 Task: Plan a beach cleanup event on the 23rd at 10:00 AM.
Action: Mouse moved to (348, 119)
Screenshot: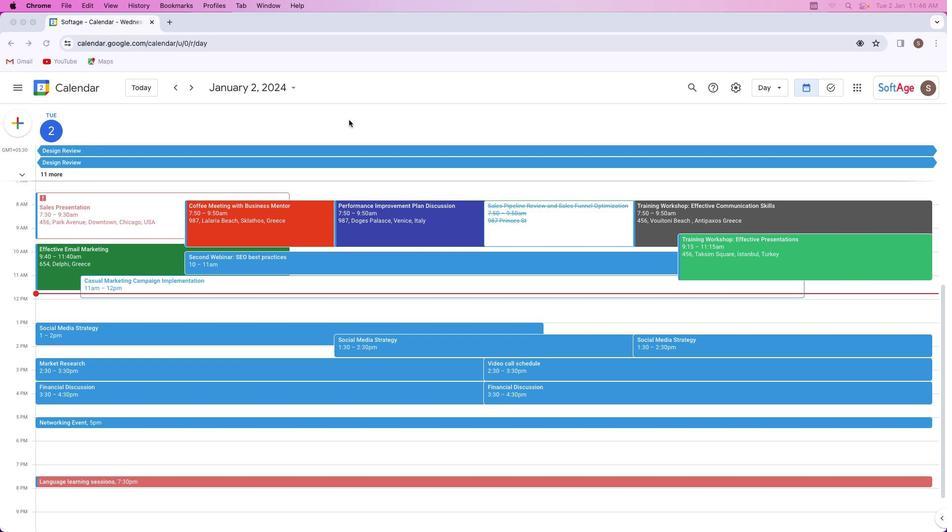 
Action: Mouse pressed left at (348, 119)
Screenshot: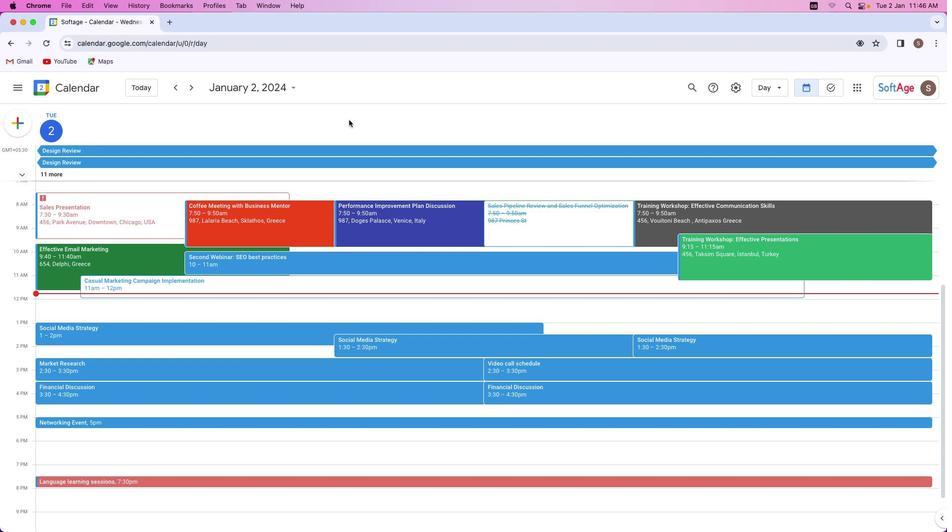 
Action: Mouse moved to (23, 124)
Screenshot: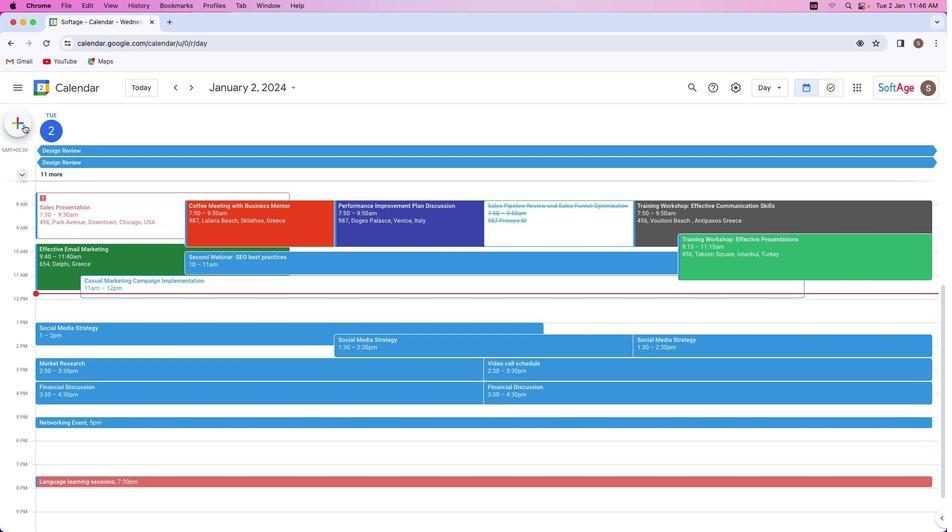 
Action: Mouse pressed left at (23, 124)
Screenshot: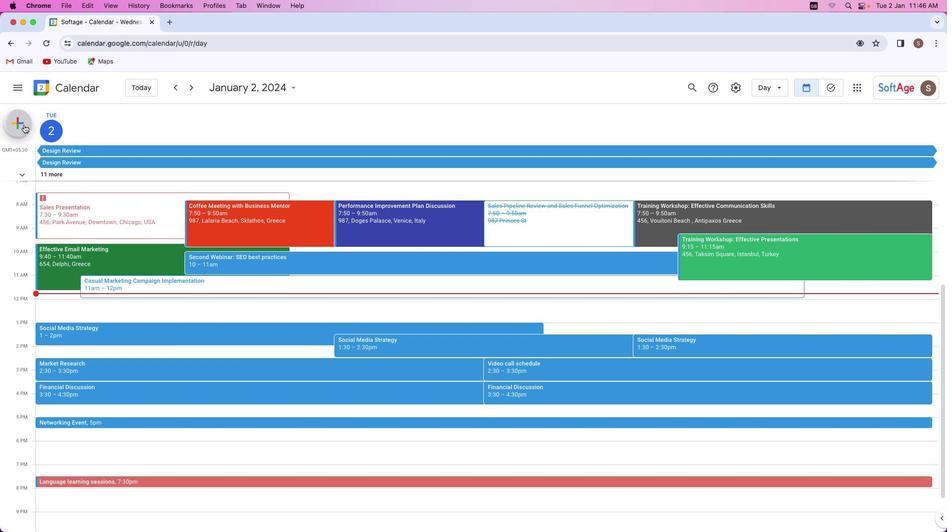
Action: Mouse moved to (29, 152)
Screenshot: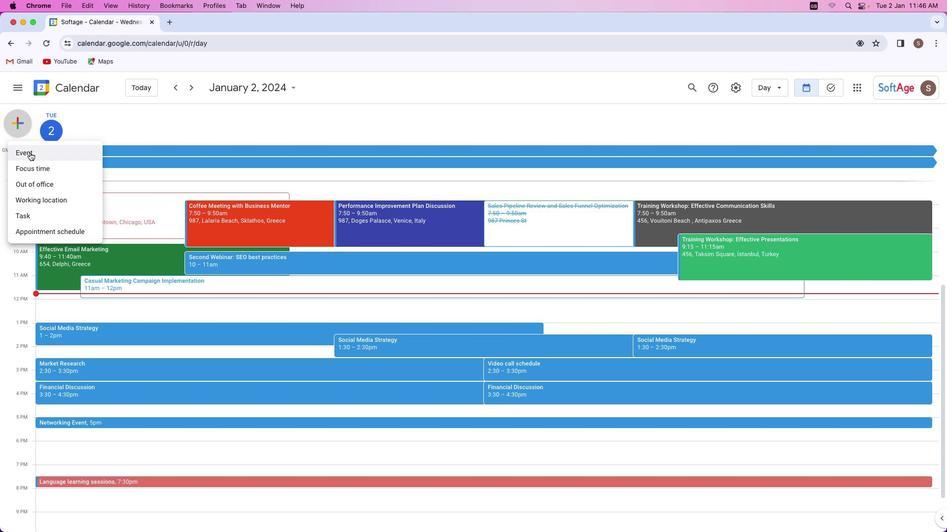 
Action: Mouse pressed left at (29, 152)
Screenshot: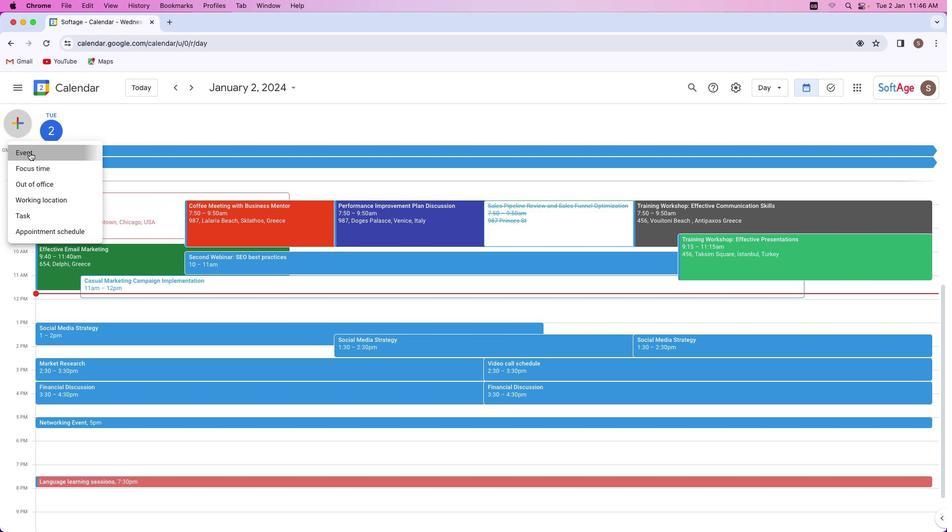 
Action: Mouse moved to (365, 211)
Screenshot: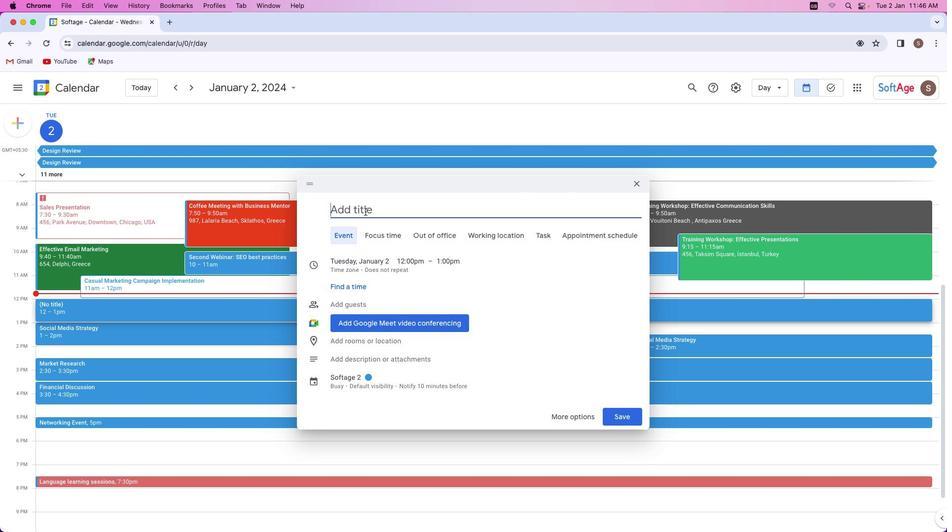 
Action: Key pressed Key.shift'B''e''a''c''h'Key.space'c''l''e''a''n''u''p'
Screenshot: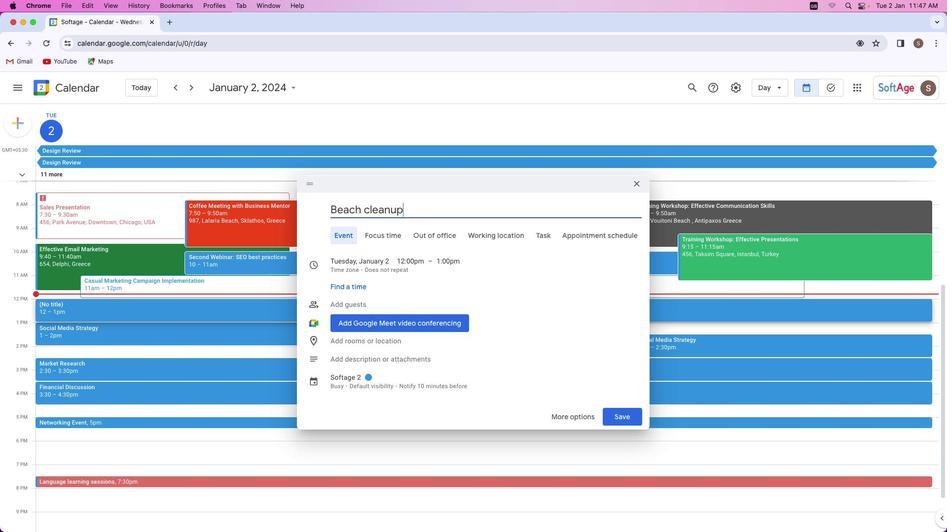 
Action: Mouse moved to (359, 258)
Screenshot: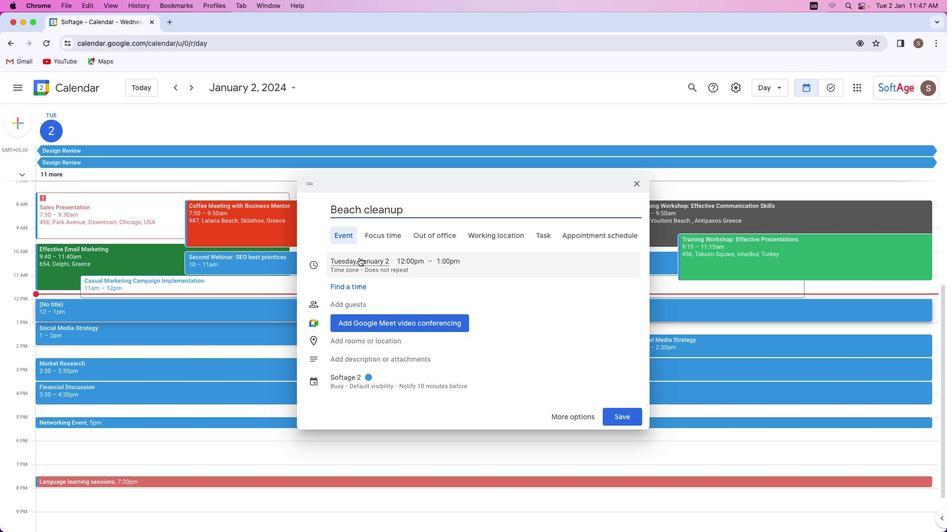 
Action: Mouse pressed left at (359, 258)
Screenshot: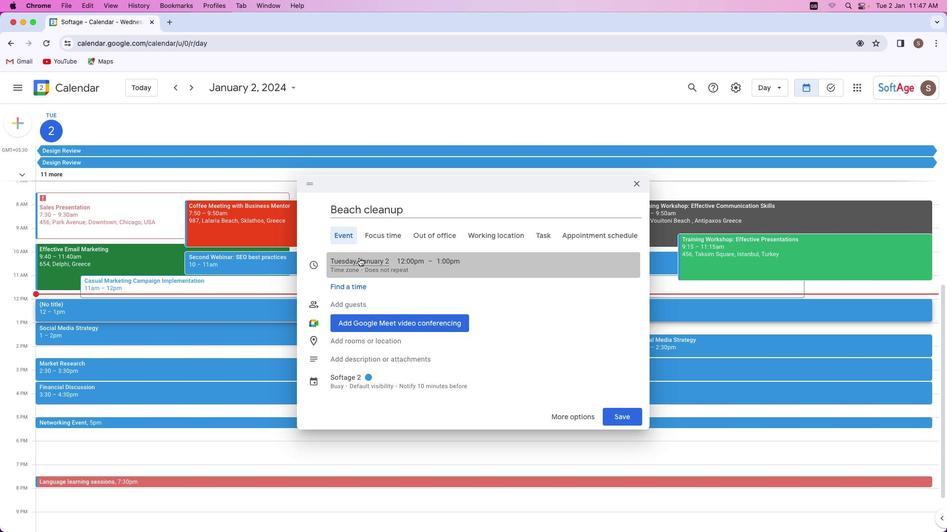 
Action: Mouse moved to (364, 349)
Screenshot: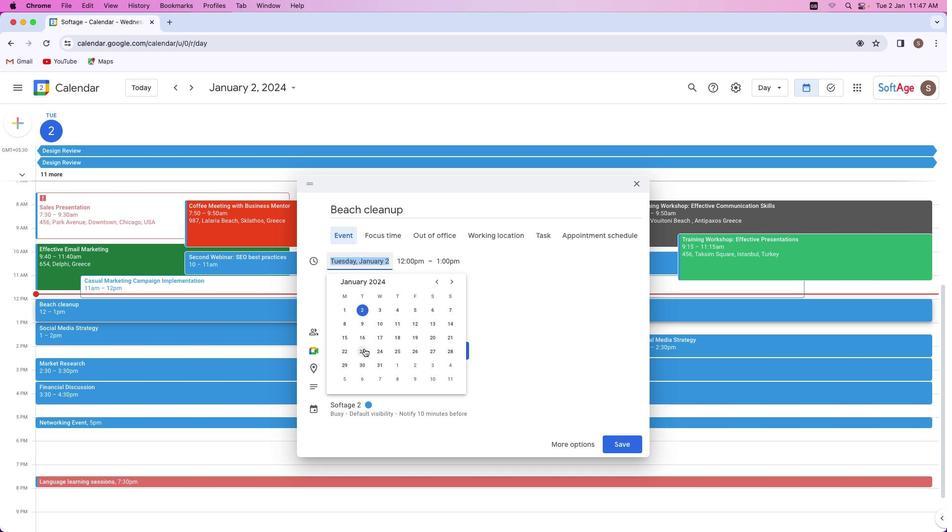 
Action: Mouse pressed left at (364, 349)
Screenshot: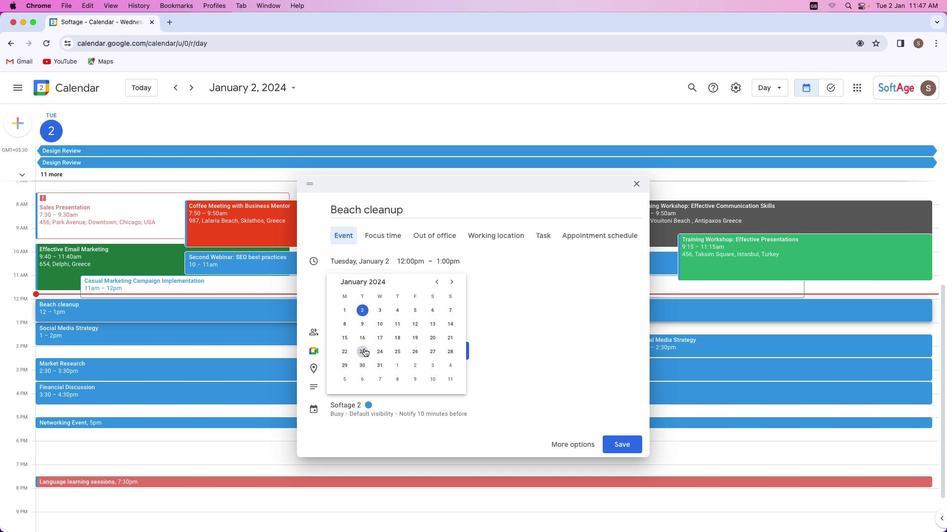 
Action: Mouse moved to (420, 262)
Screenshot: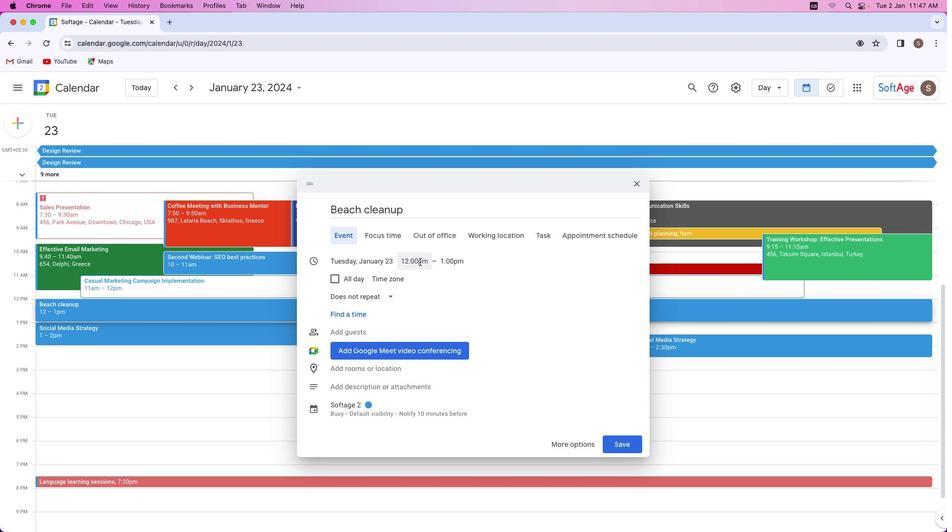 
Action: Mouse pressed left at (420, 262)
Screenshot: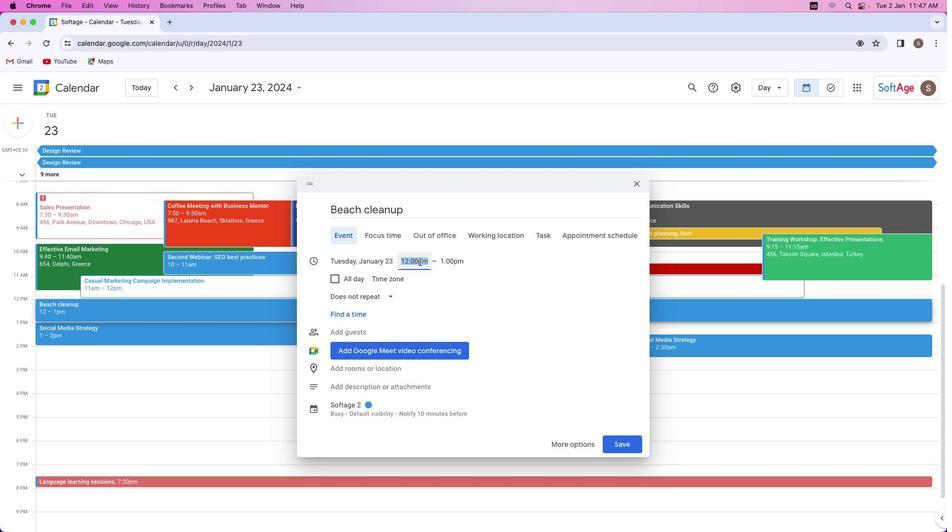
Action: Mouse moved to (428, 311)
Screenshot: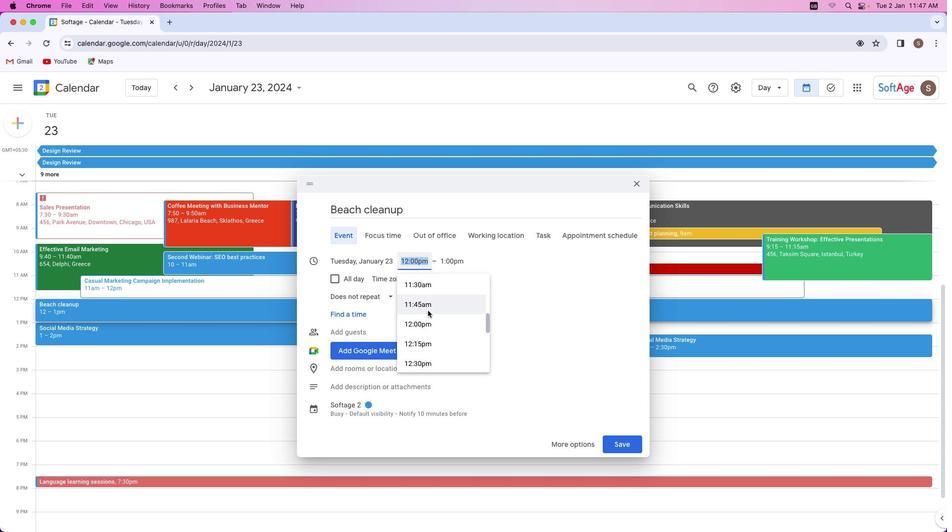 
Action: Mouse scrolled (428, 311) with delta (0, 0)
Screenshot: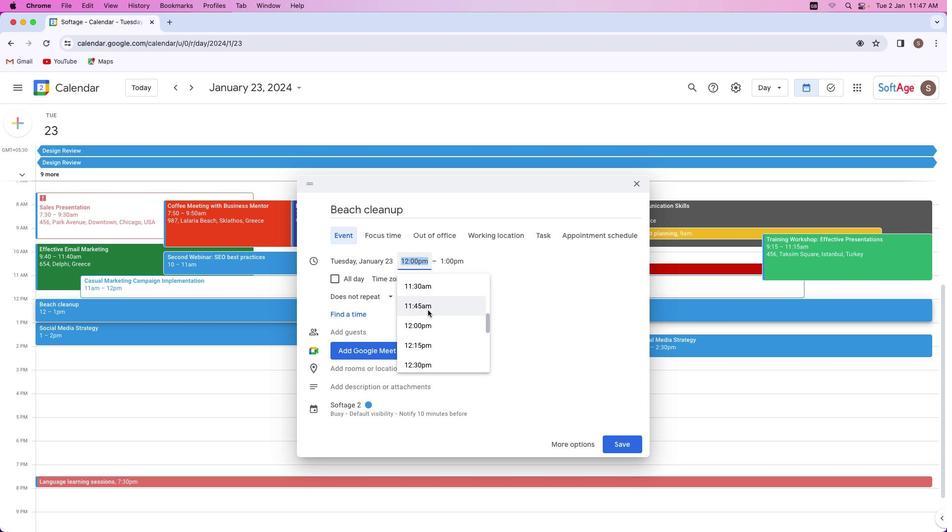 
Action: Mouse moved to (428, 310)
Screenshot: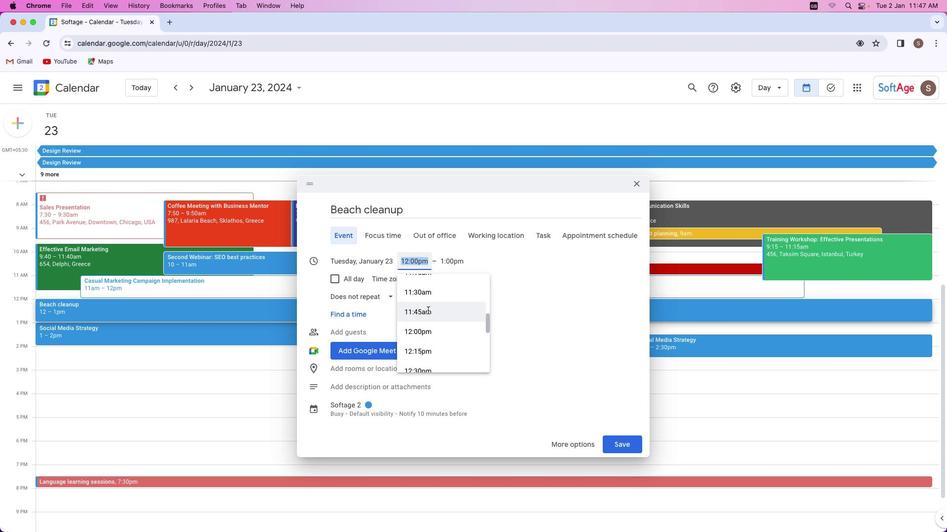 
Action: Mouse scrolled (428, 310) with delta (0, 0)
Screenshot: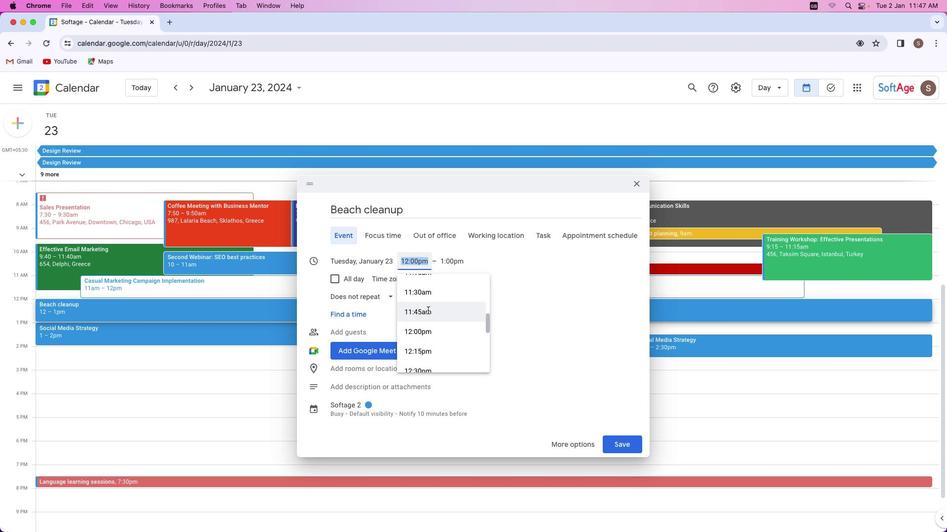
Action: Mouse moved to (428, 310)
Screenshot: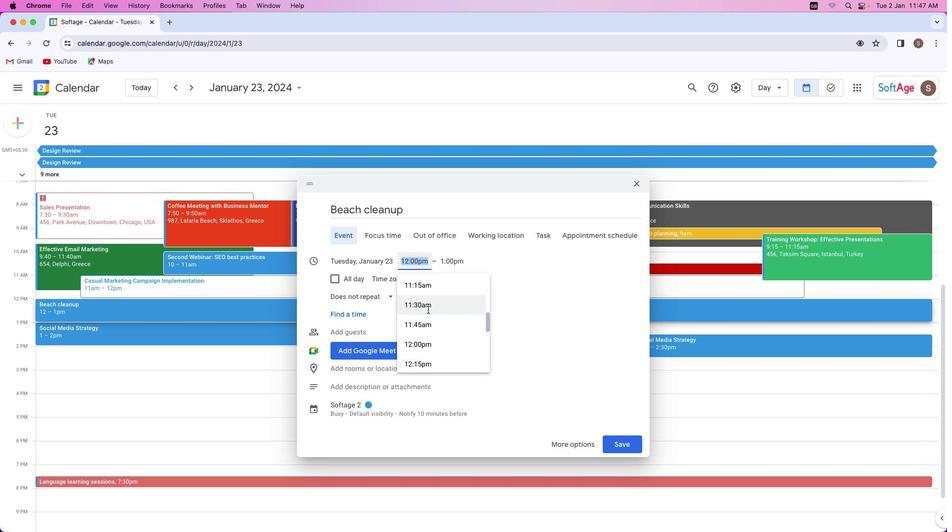 
Action: Mouse scrolled (428, 310) with delta (0, 0)
Screenshot: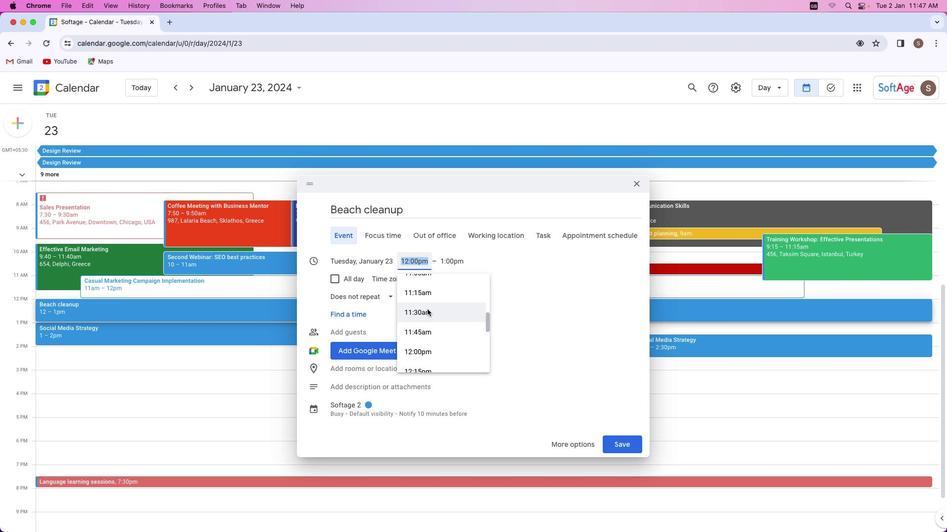 
Action: Mouse moved to (427, 309)
Screenshot: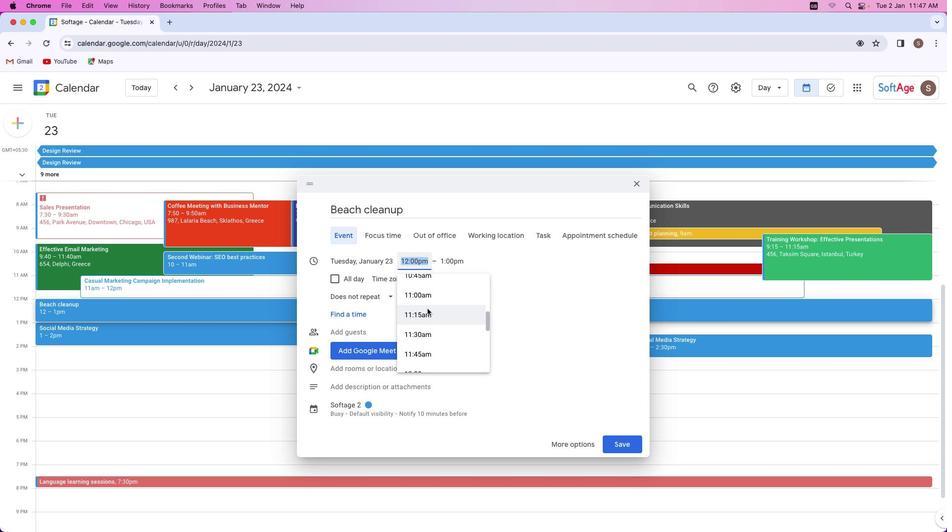 
Action: Mouse scrolled (427, 309) with delta (0, 0)
Screenshot: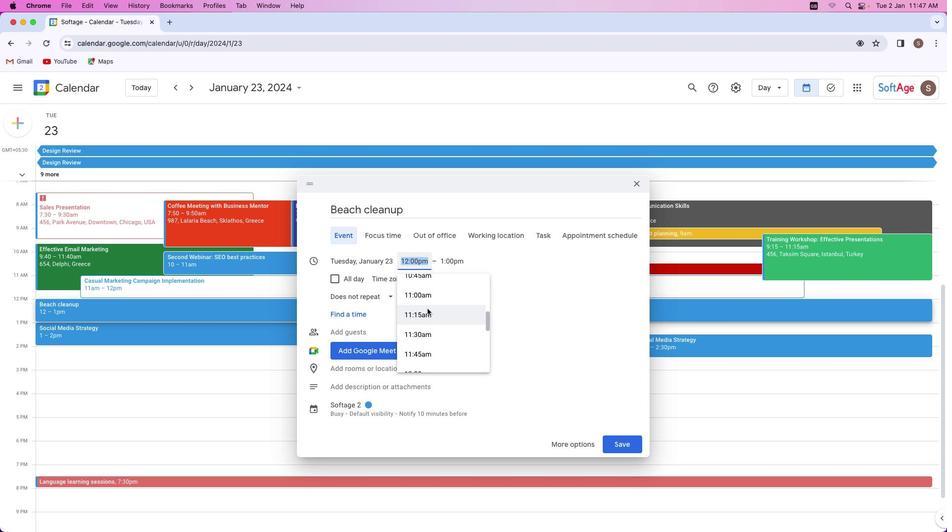 
Action: Mouse moved to (426, 309)
Screenshot: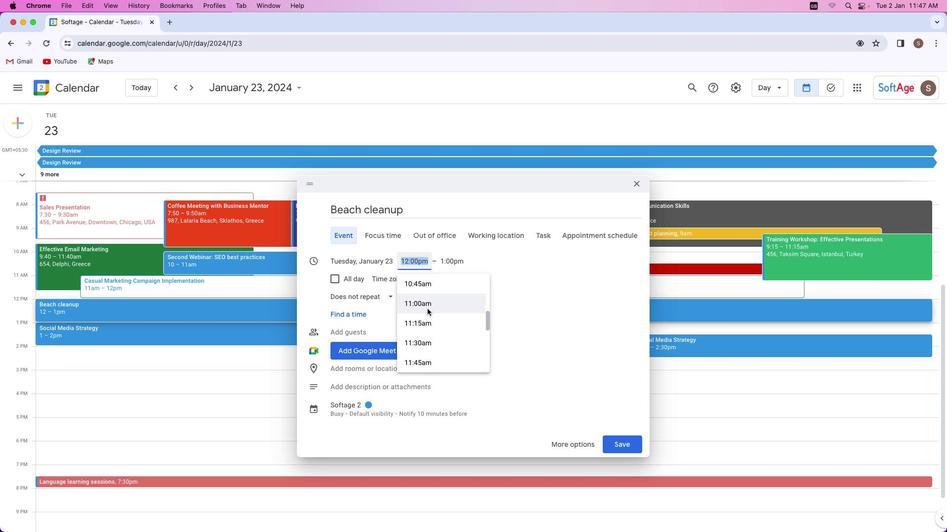 
Action: Mouse scrolled (426, 309) with delta (0, 0)
Screenshot: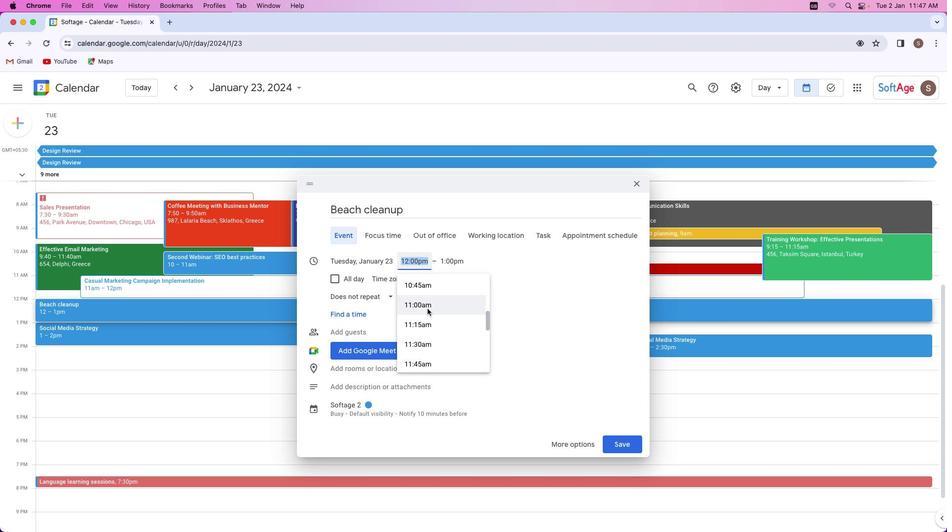 
Action: Mouse moved to (427, 309)
Screenshot: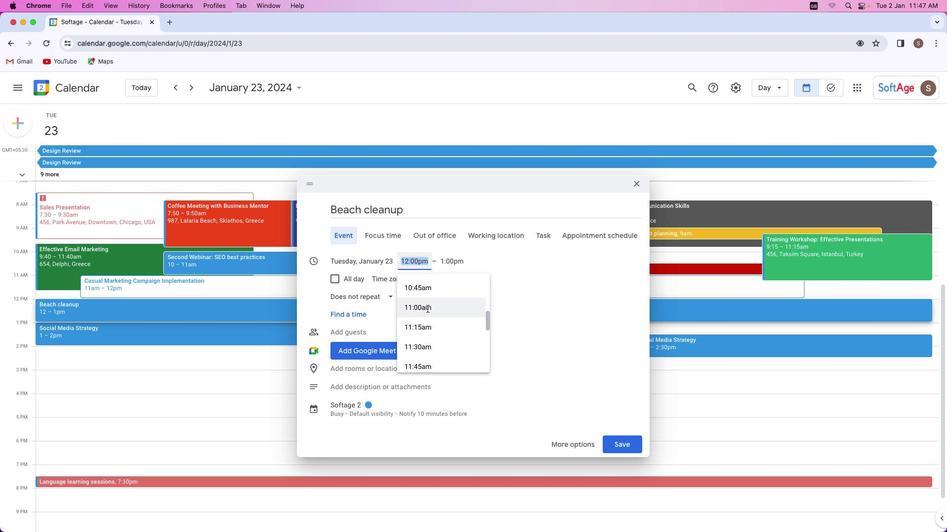 
Action: Mouse scrolled (427, 309) with delta (0, 0)
Screenshot: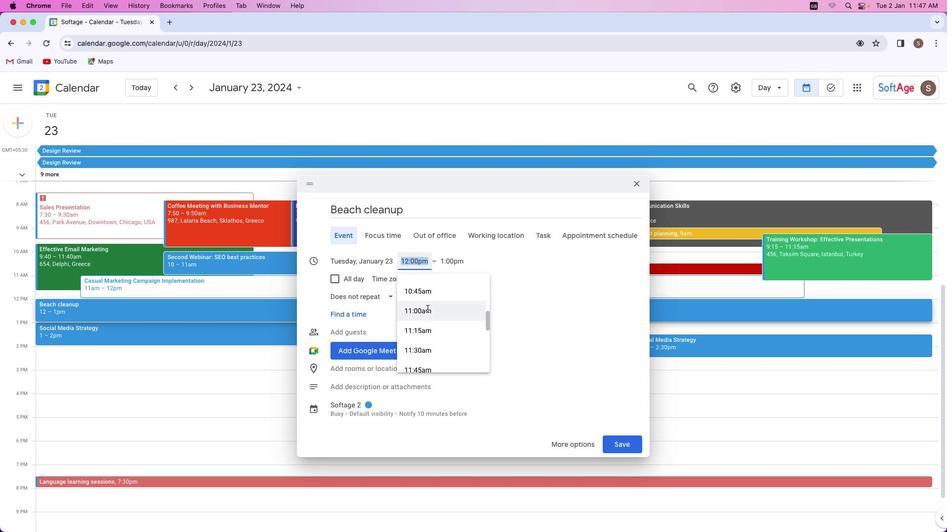 
Action: Mouse moved to (427, 308)
Screenshot: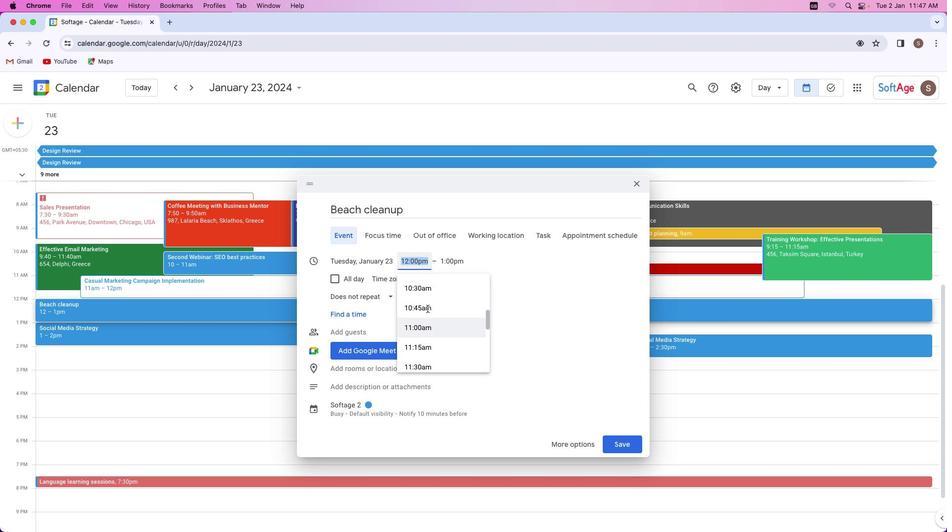 
Action: Mouse scrolled (427, 308) with delta (0, 0)
Screenshot: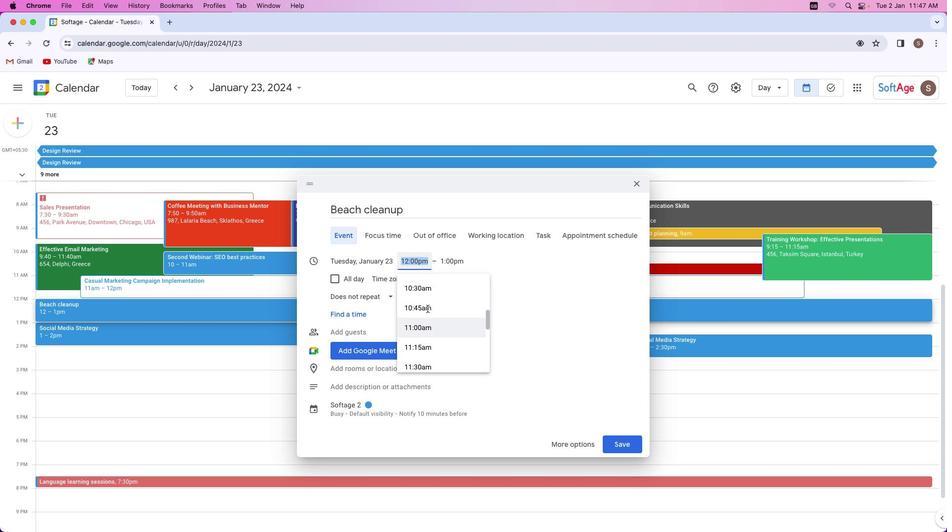 
Action: Mouse scrolled (427, 308) with delta (0, 0)
Screenshot: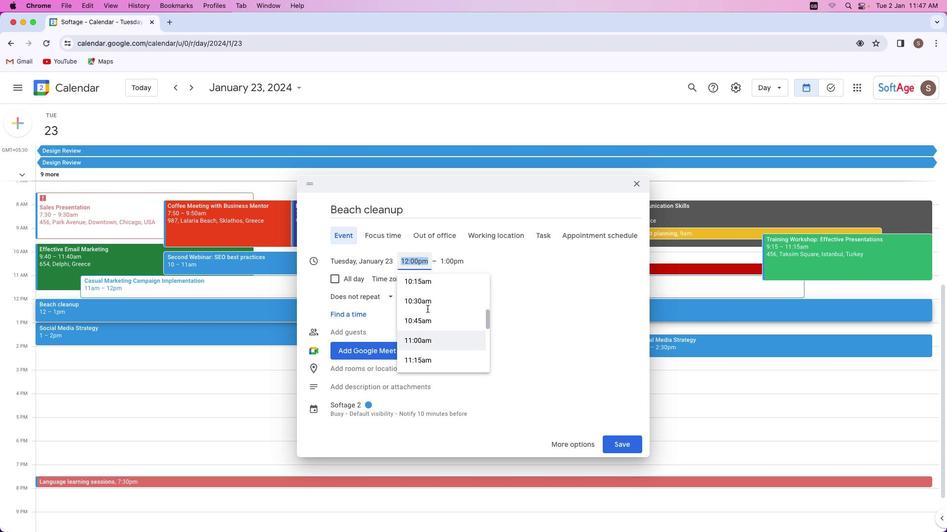 
Action: Mouse moved to (425, 308)
Screenshot: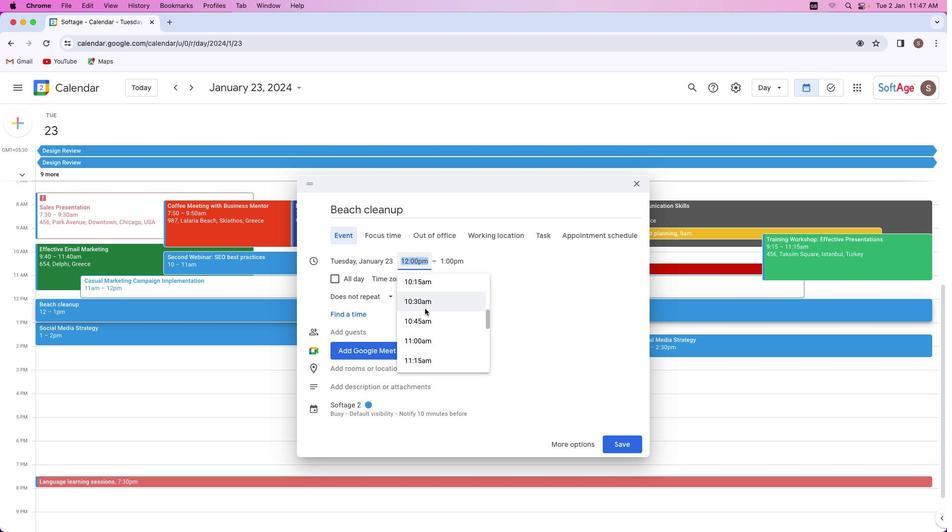 
Action: Mouse scrolled (425, 308) with delta (0, 0)
Screenshot: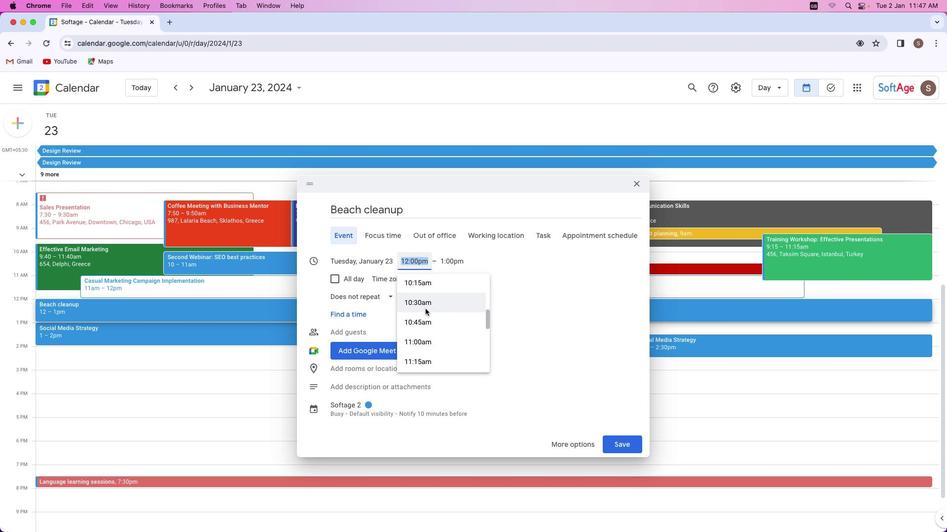 
Action: Mouse moved to (425, 308)
Screenshot: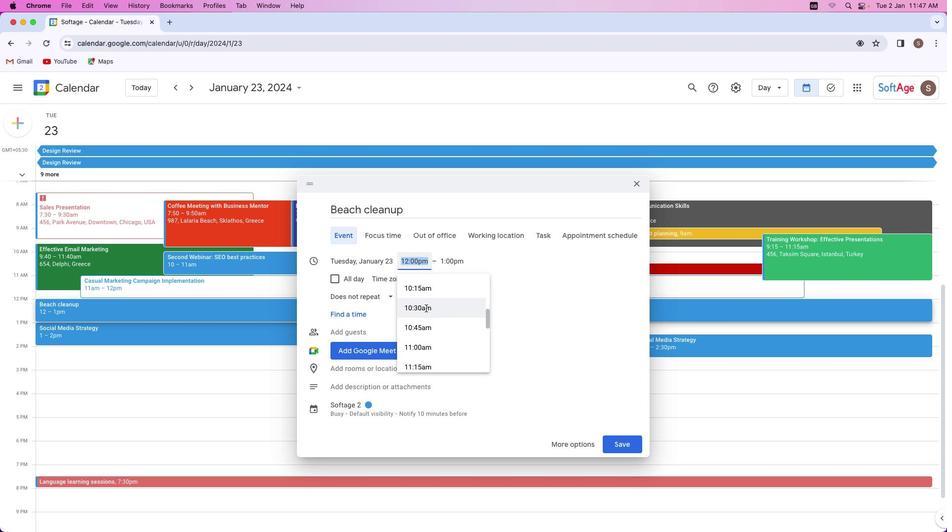 
Action: Mouse scrolled (425, 308) with delta (0, 0)
Screenshot: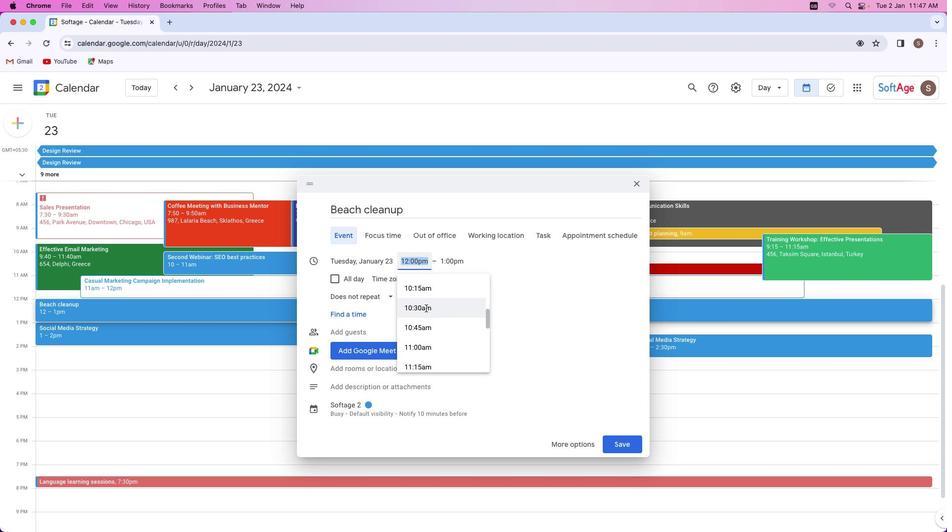
Action: Mouse moved to (425, 308)
Screenshot: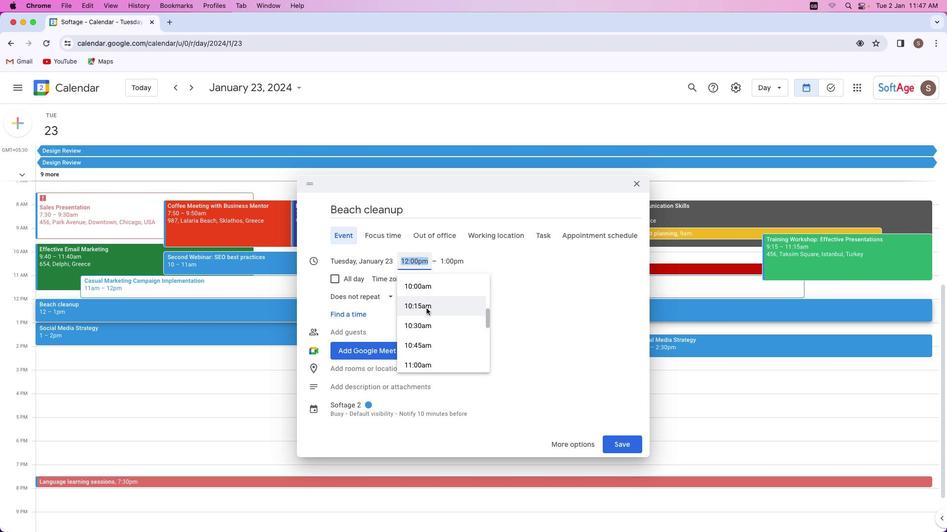 
Action: Mouse scrolled (425, 308) with delta (0, 0)
Screenshot: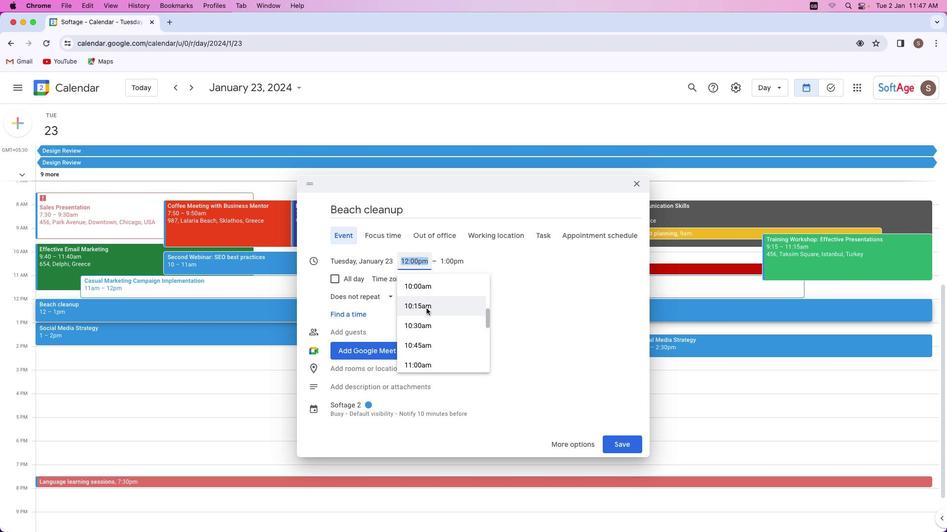 
Action: Mouse moved to (412, 295)
Screenshot: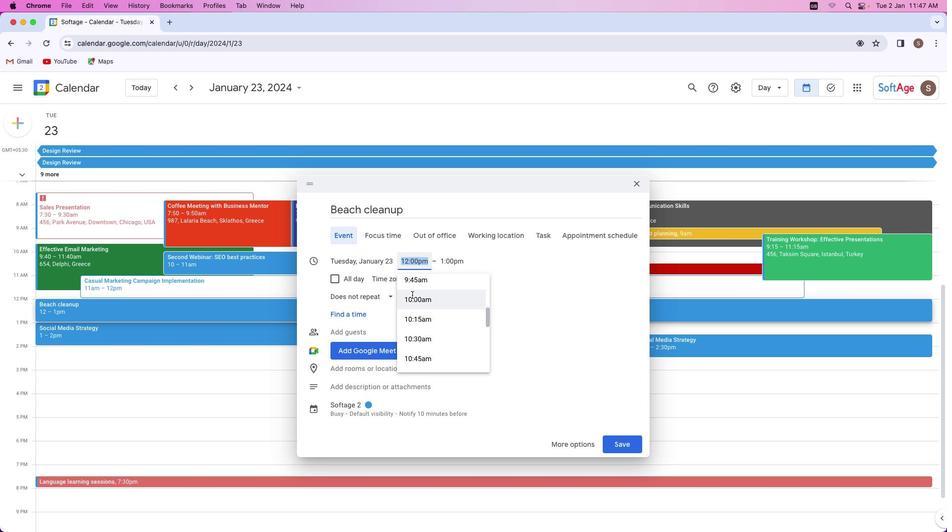 
Action: Mouse pressed left at (412, 295)
Screenshot: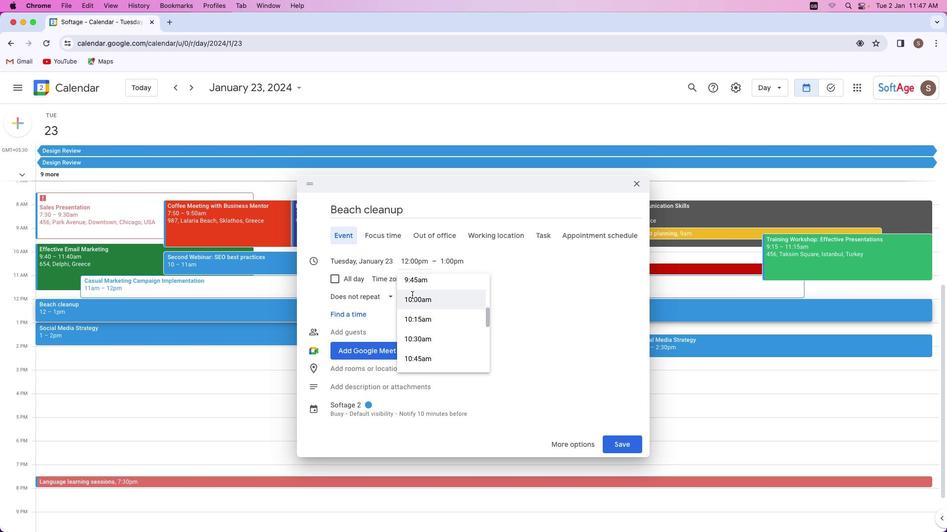
Action: Mouse moved to (368, 385)
Screenshot: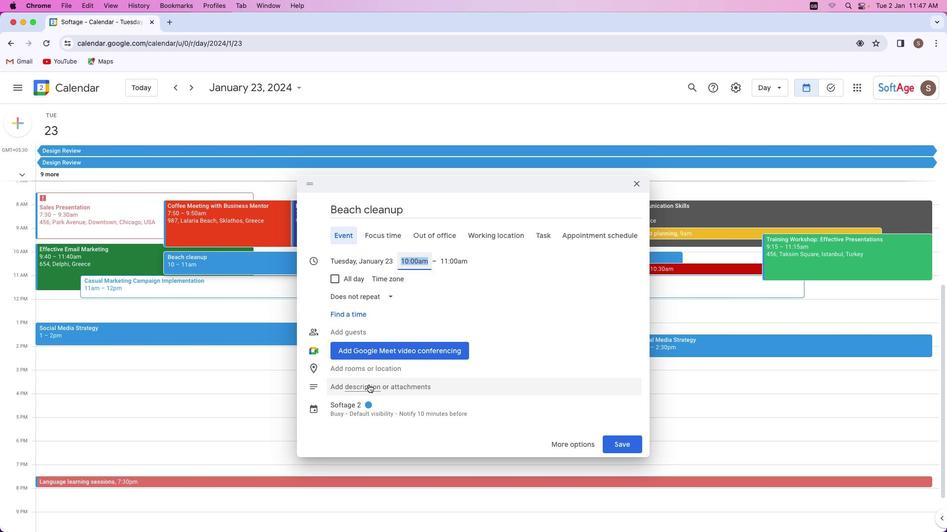 
Action: Mouse pressed left at (368, 385)
Screenshot: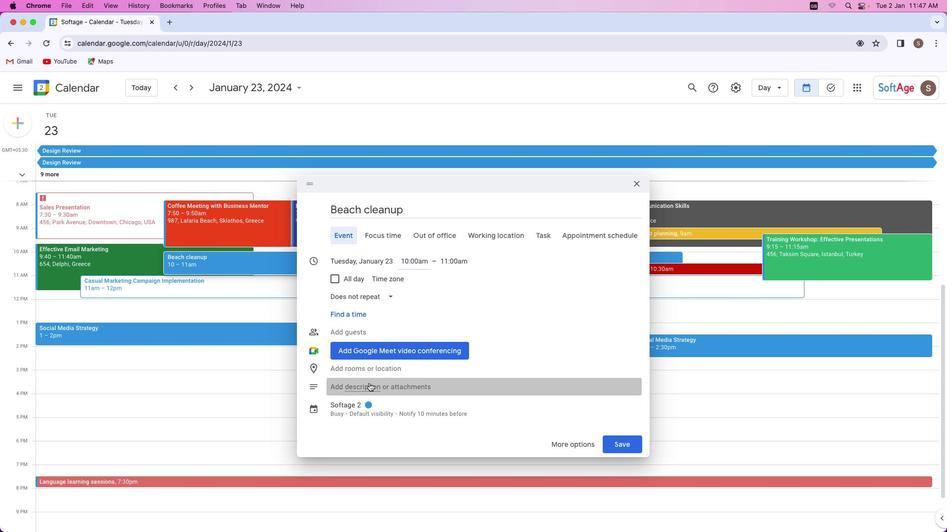 
Action: Mouse moved to (381, 366)
Screenshot: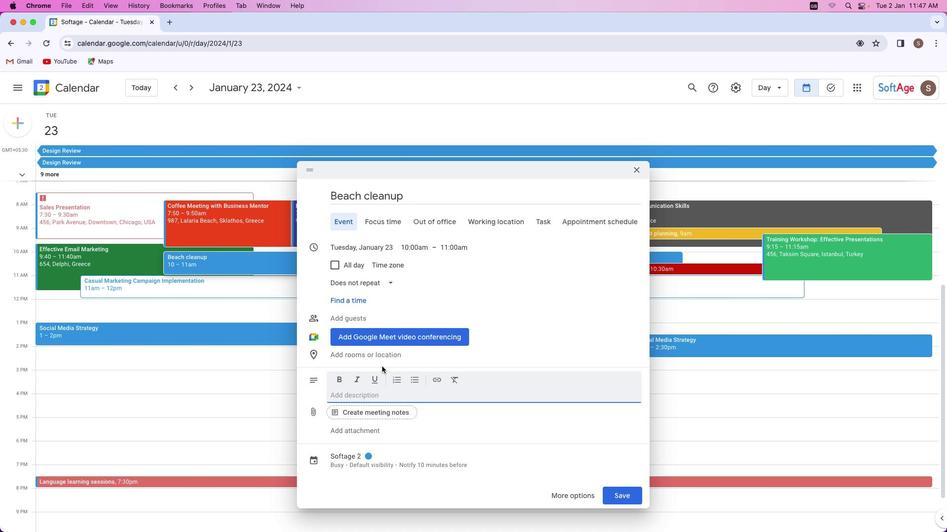 
Action: Key pressed Key.shift'T''h''i''s'Key.space'p''l''a''n''n''i''n''g'Key.space'i''s'Key.space'f''o''r'Key.space'b''e''a''c''h'Key.space'c''l''e''a''n''i''n''g'Key.space'p''u''r''p''o''s''e''.'
Screenshot: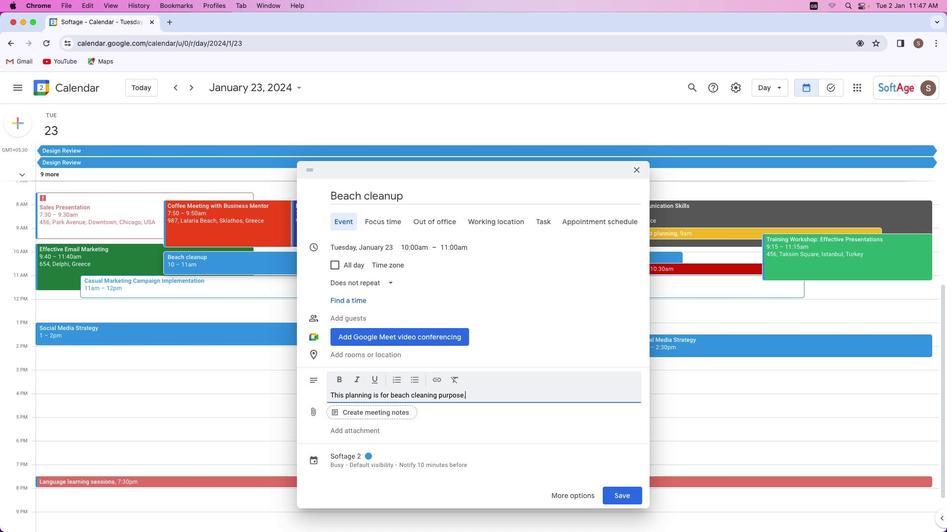 
Action: Mouse moved to (375, 455)
Screenshot: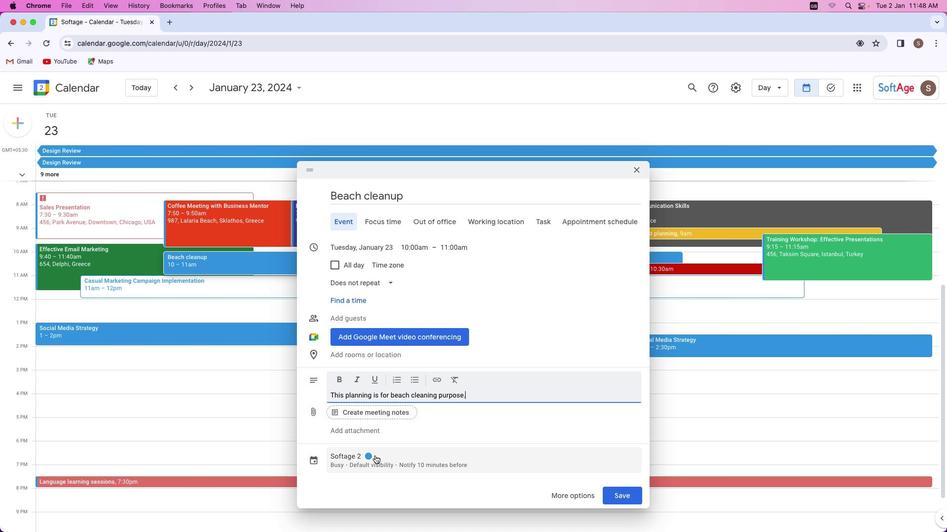 
Action: Mouse pressed left at (375, 455)
Screenshot: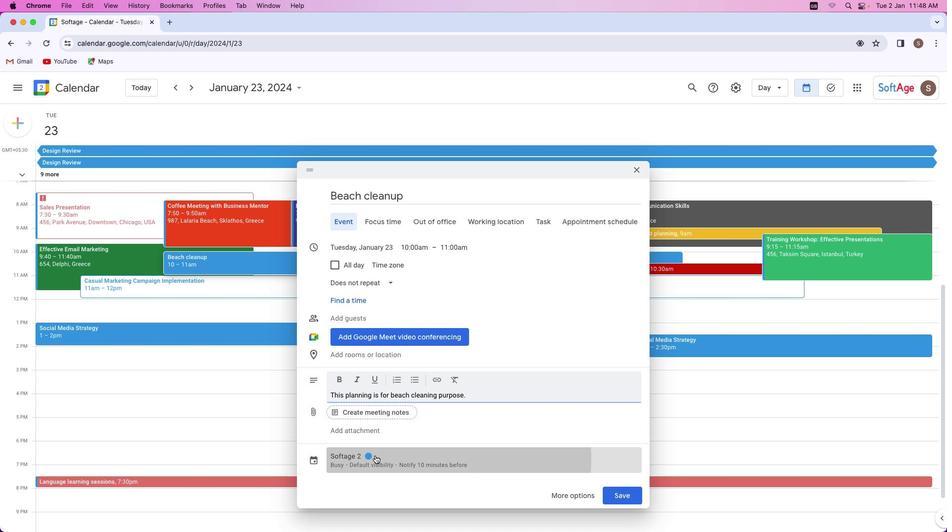 
Action: Mouse moved to (388, 388)
Screenshot: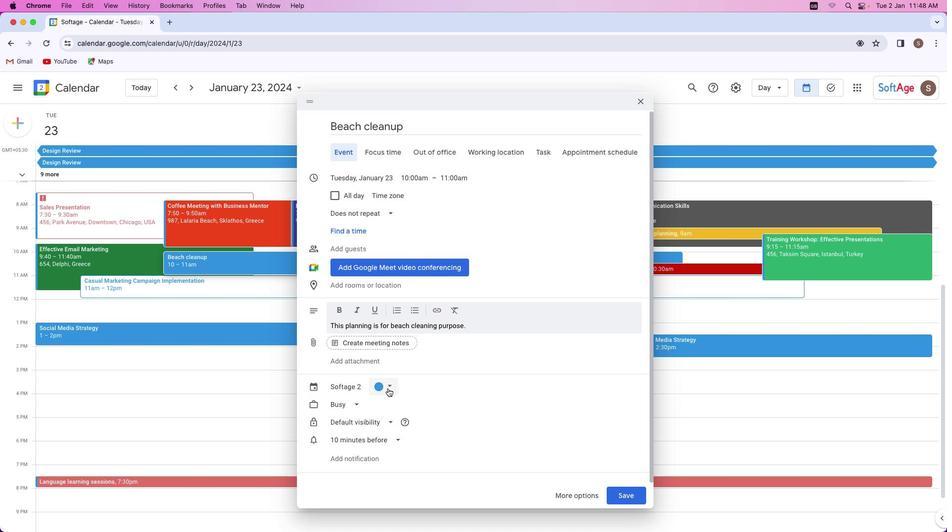 
Action: Mouse pressed left at (388, 388)
Screenshot: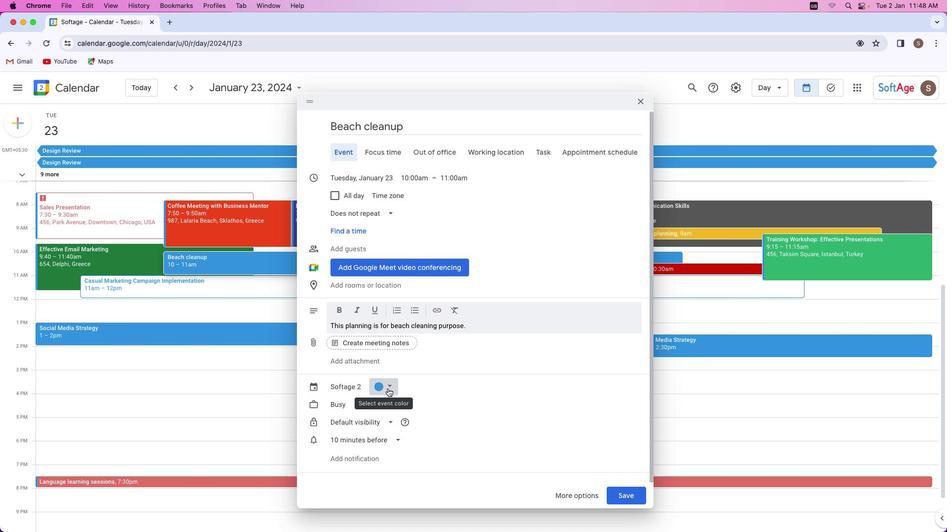 
Action: Mouse moved to (419, 417)
Screenshot: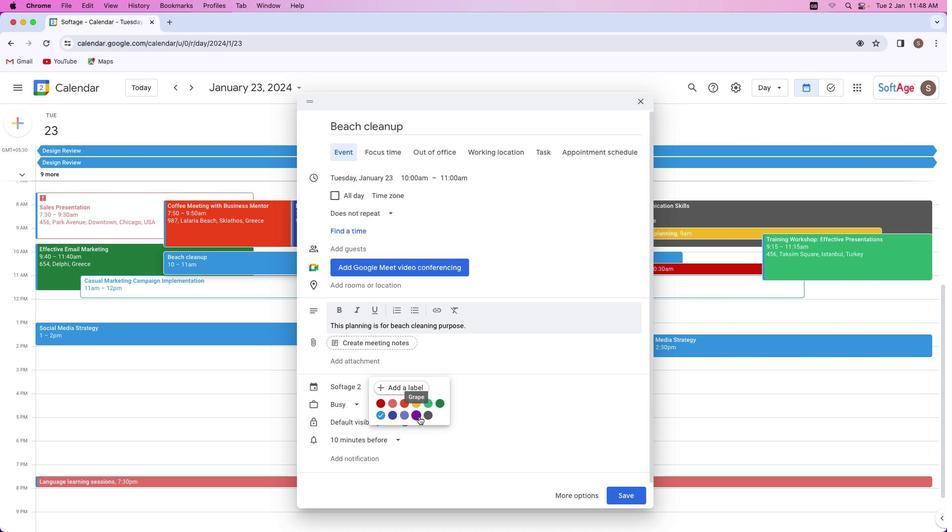 
Action: Mouse pressed left at (419, 417)
Screenshot: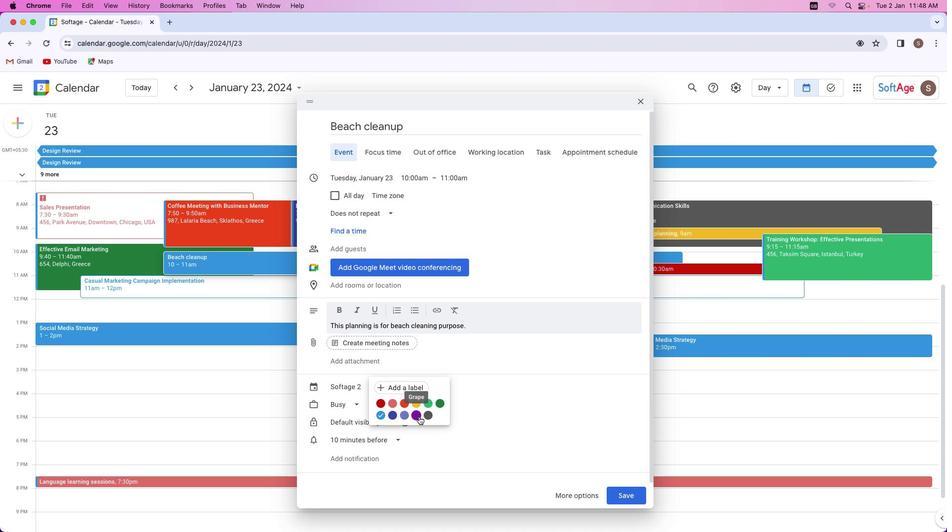 
Action: Mouse moved to (617, 496)
Screenshot: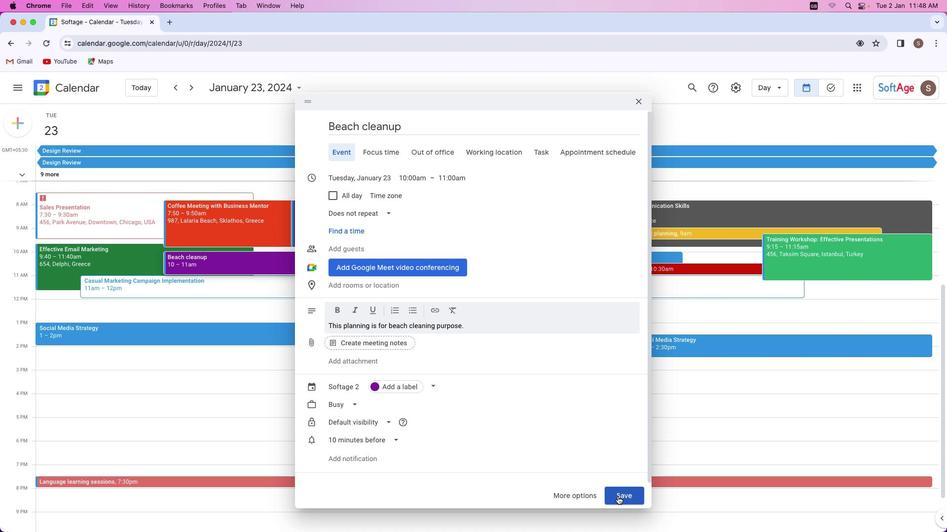 
Action: Mouse pressed left at (617, 496)
Screenshot: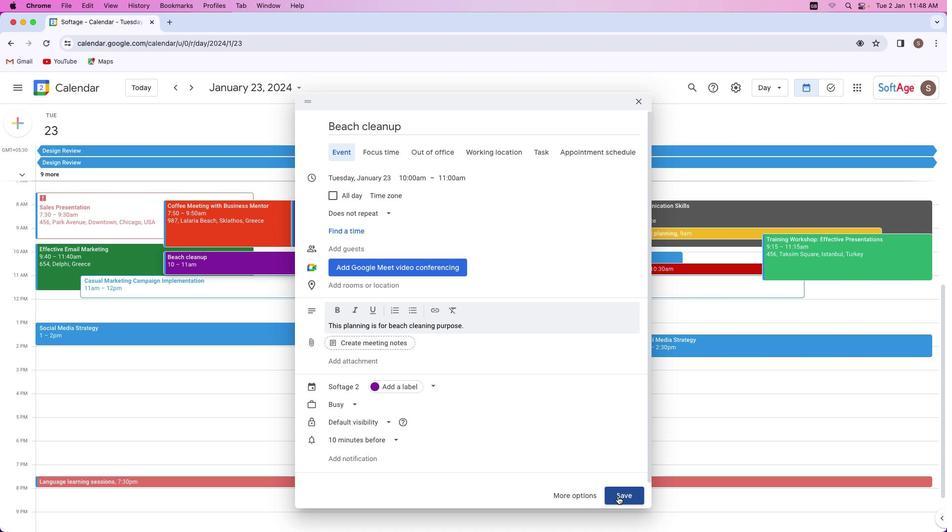 
Action: Mouse moved to (200, 260)
Screenshot: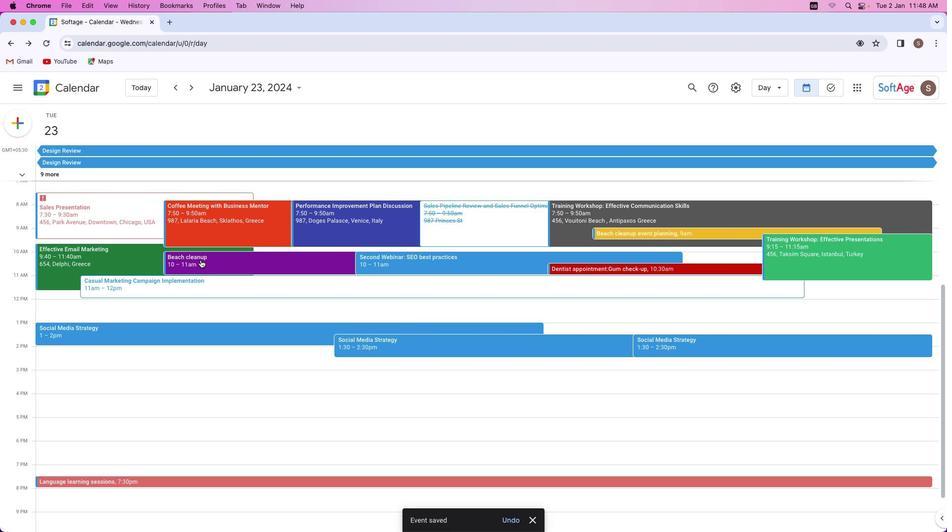 
Action: Mouse pressed left at (200, 260)
Screenshot: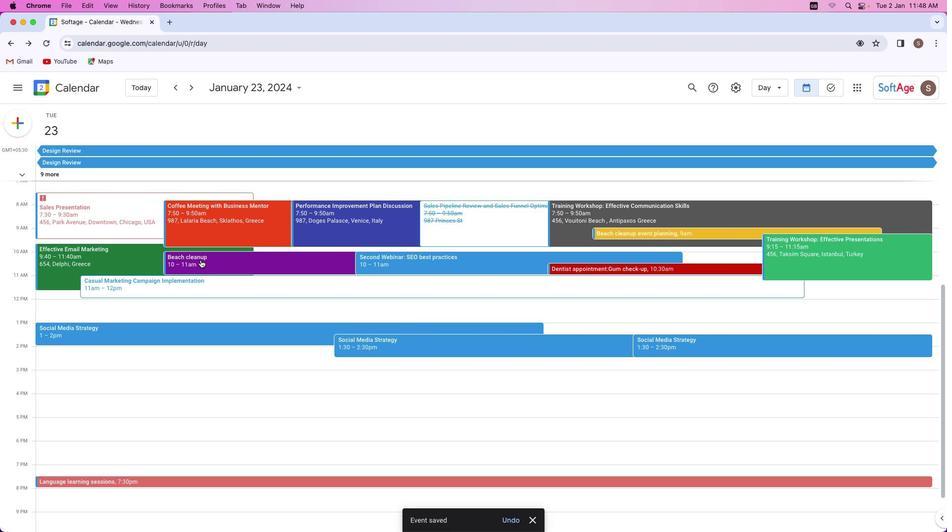 
Action: Mouse moved to (449, 280)
Screenshot: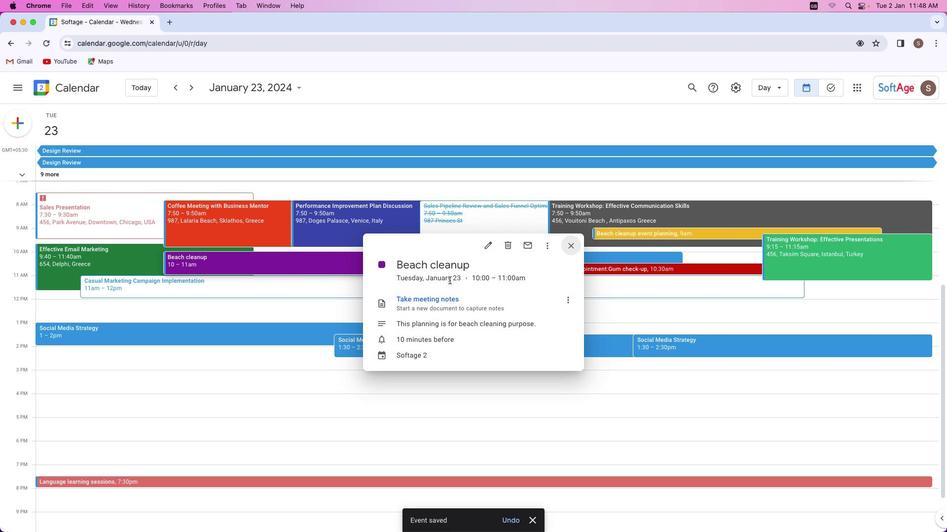
Action: Mouse pressed left at (449, 280)
Screenshot: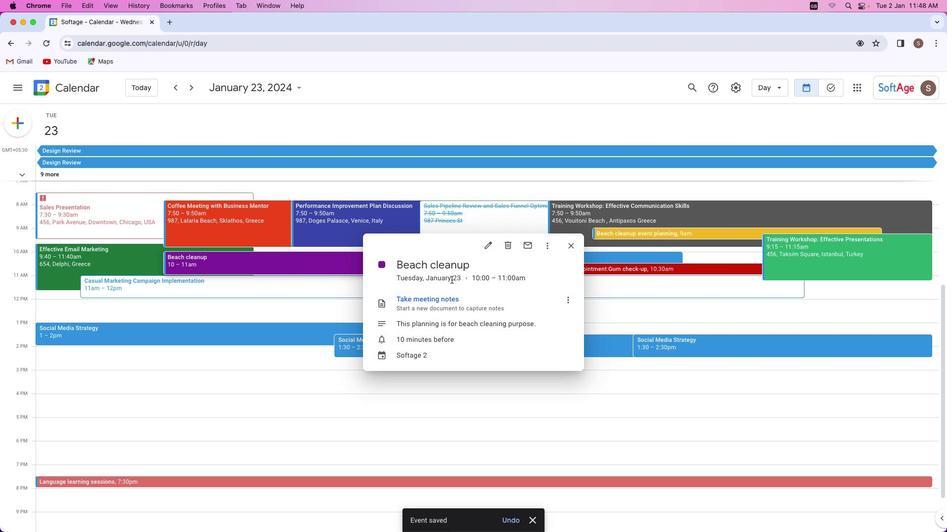 
Action: Mouse moved to (478, 278)
Screenshot: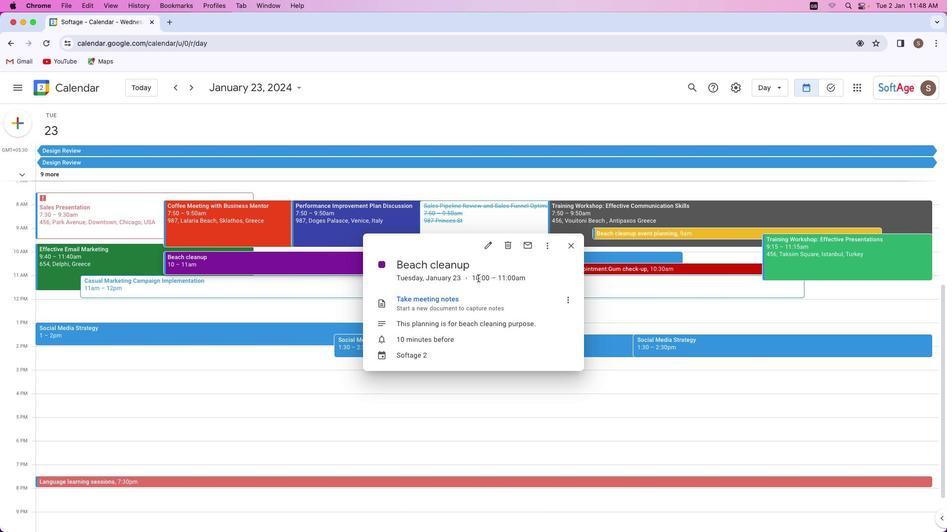 
